 Task: Access the platform encryption key management.
Action: Mouse moved to (1125, 149)
Screenshot: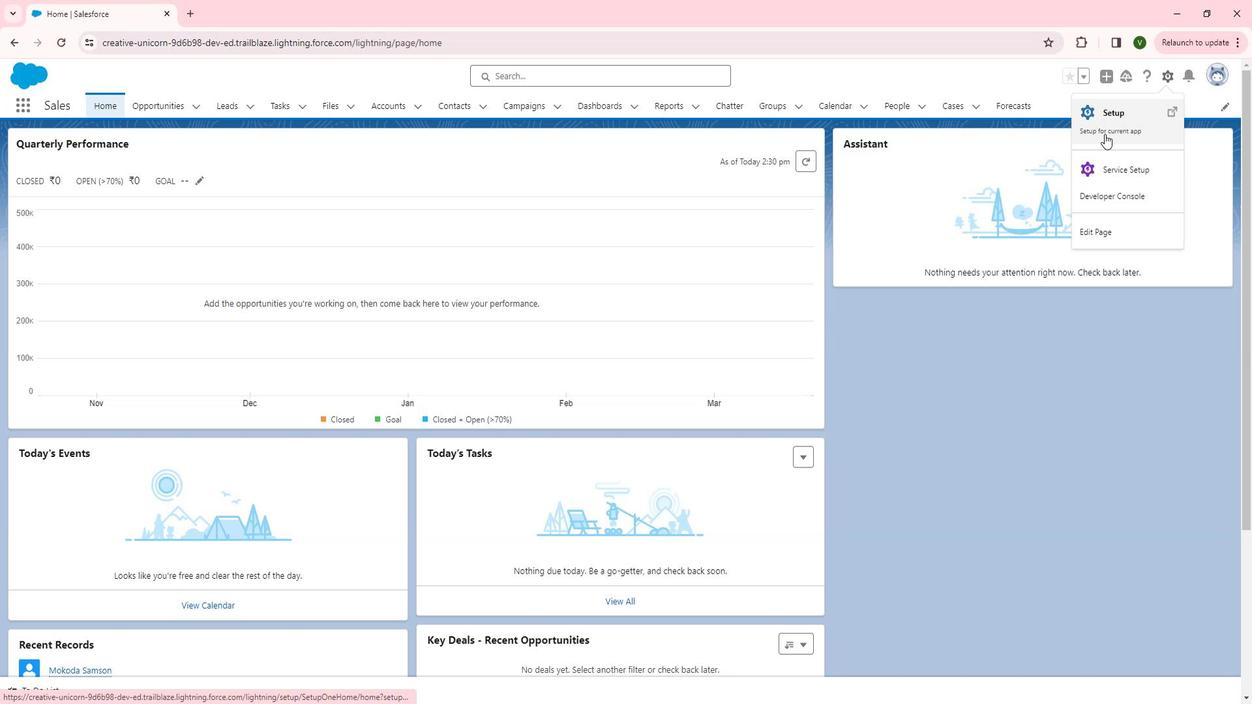 
Action: Mouse pressed left at (1125, 149)
Screenshot: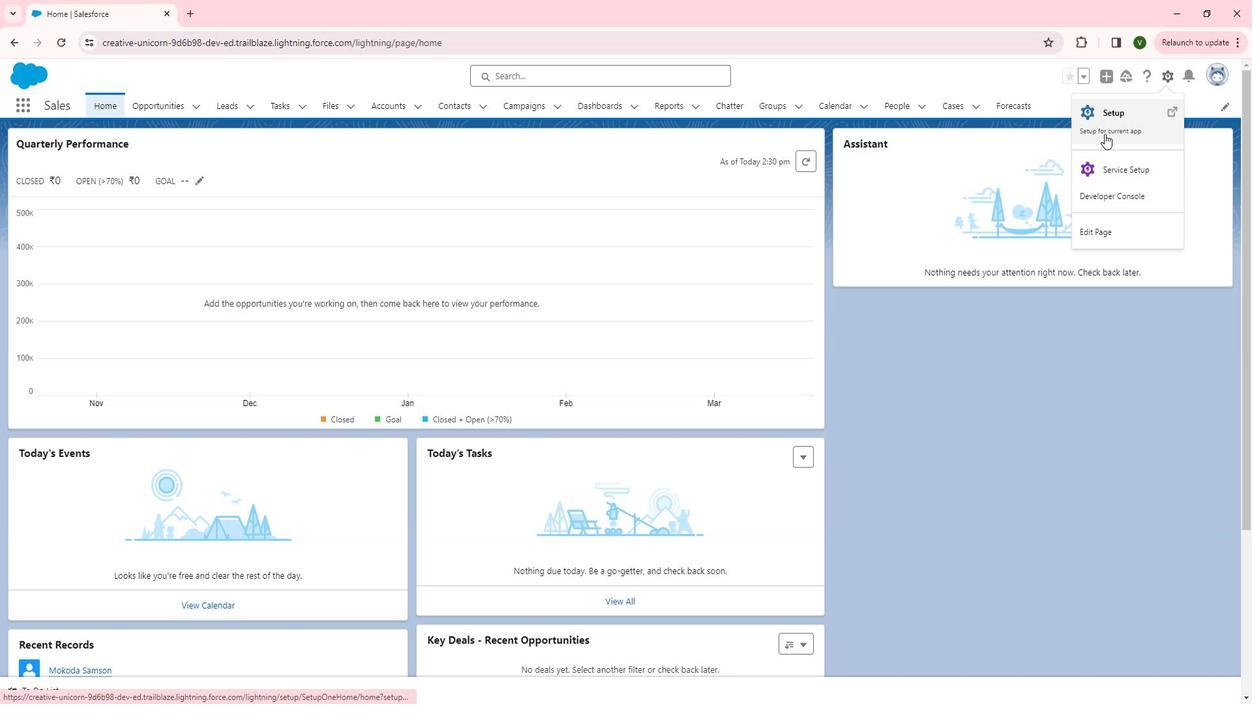 
Action: Mouse moved to (130, 482)
Screenshot: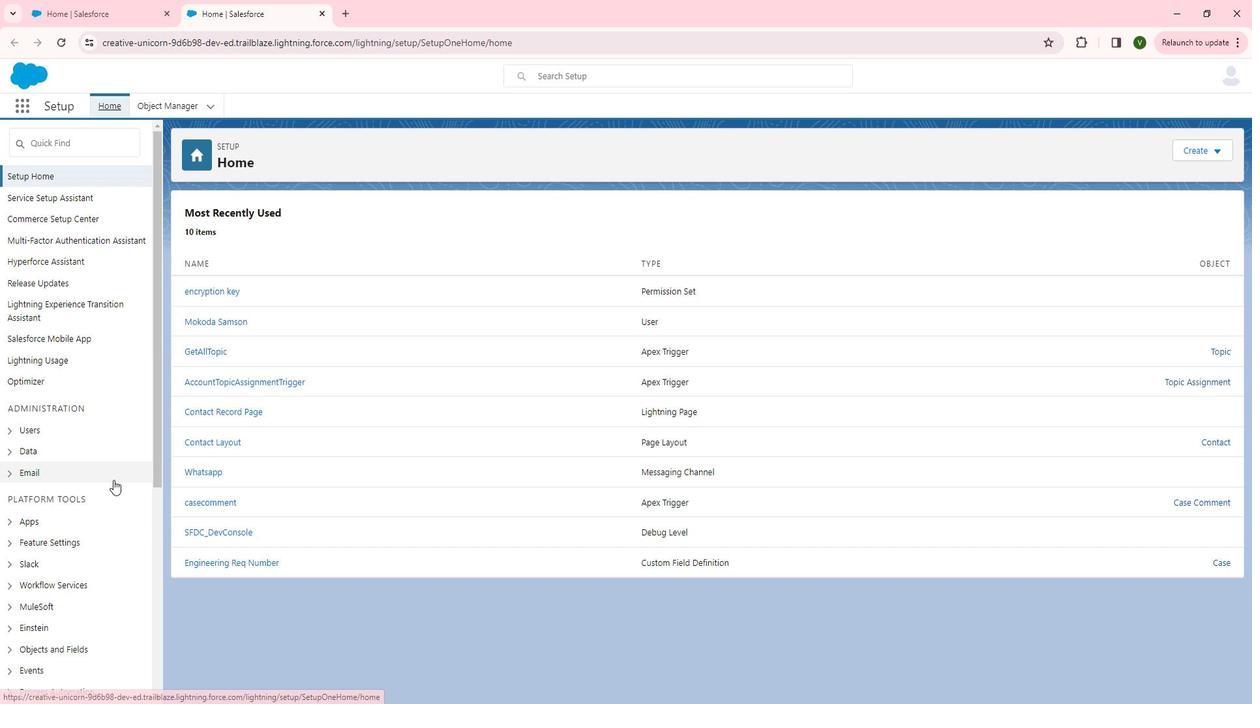 
Action: Mouse scrolled (130, 481) with delta (0, 0)
Screenshot: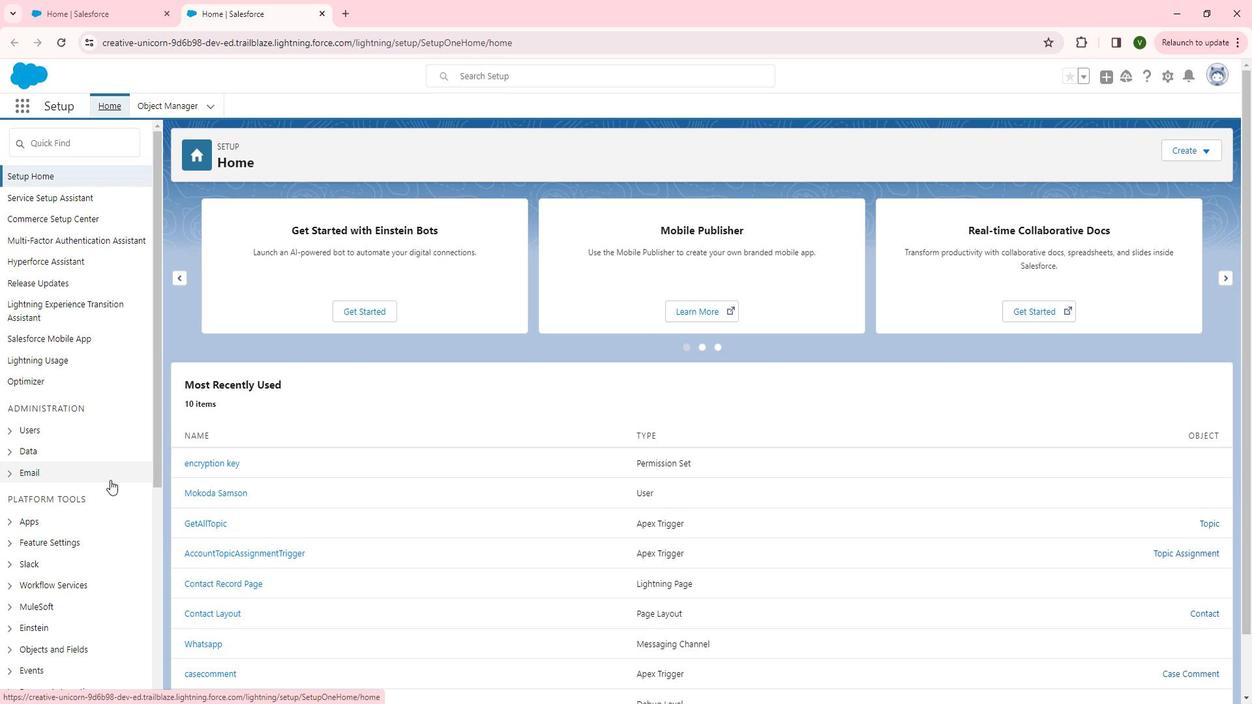 
Action: Mouse scrolled (130, 481) with delta (0, 0)
Screenshot: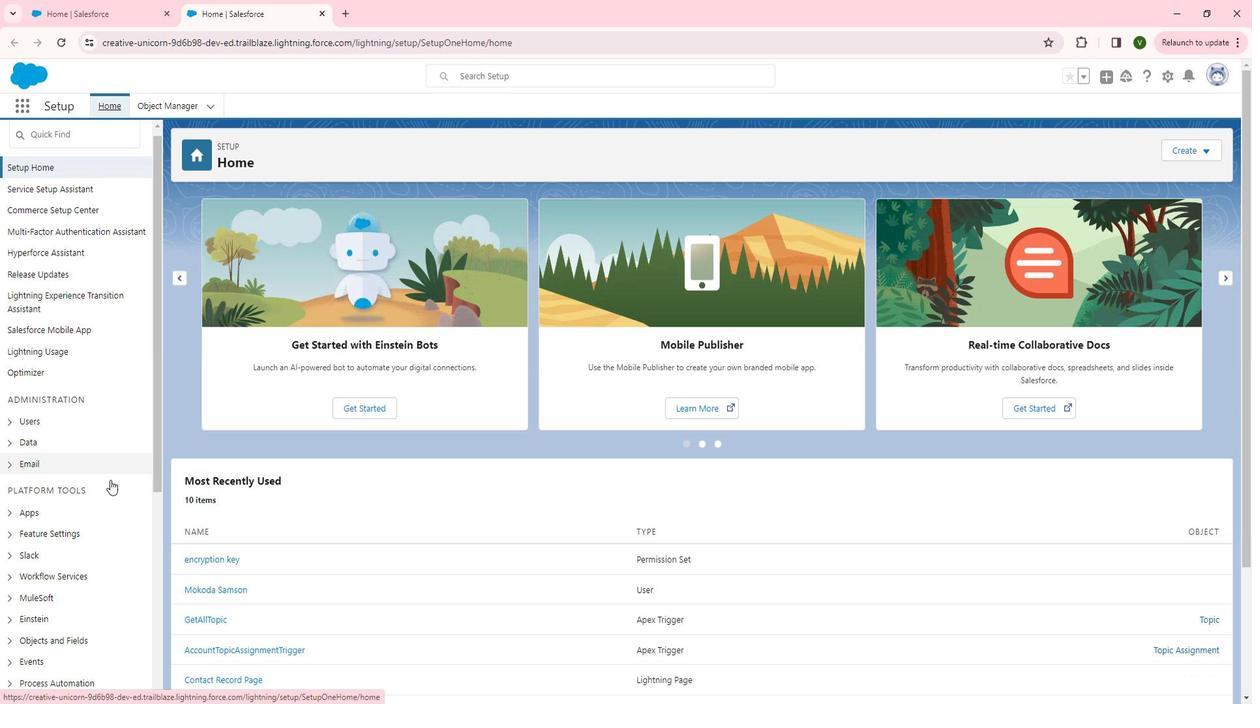 
Action: Mouse scrolled (130, 481) with delta (0, 0)
Screenshot: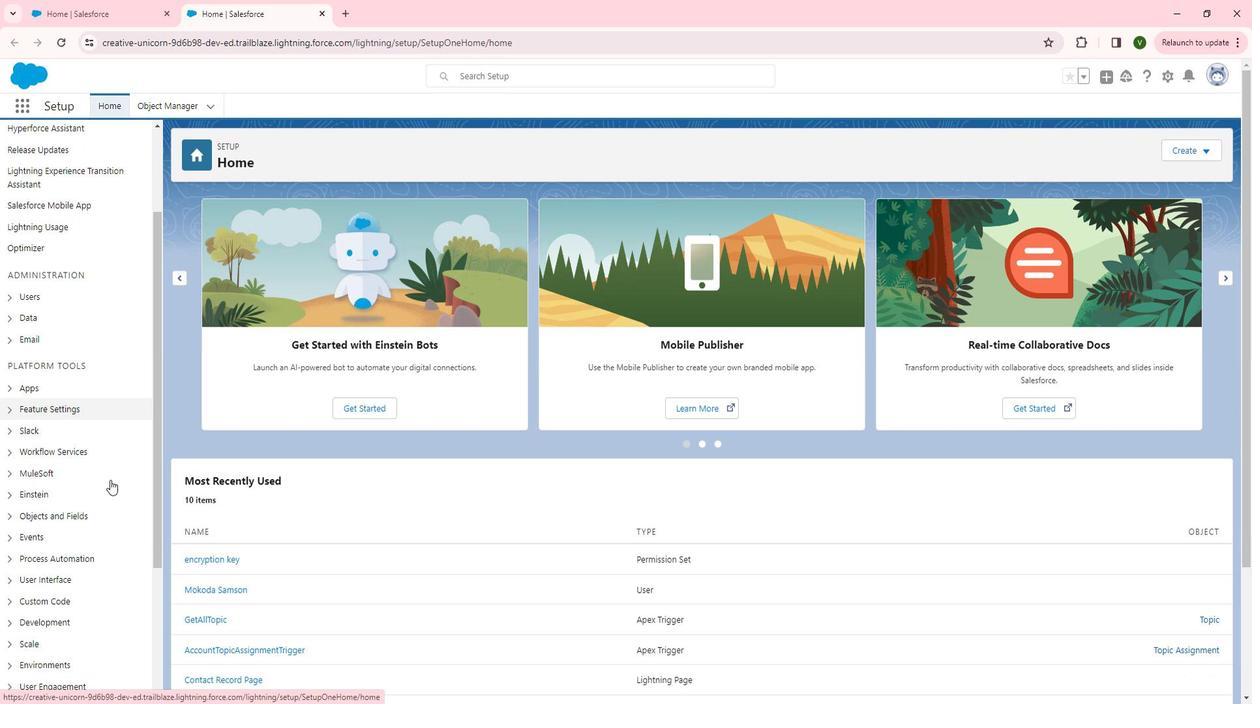 
Action: Mouse scrolled (130, 481) with delta (0, 0)
Screenshot: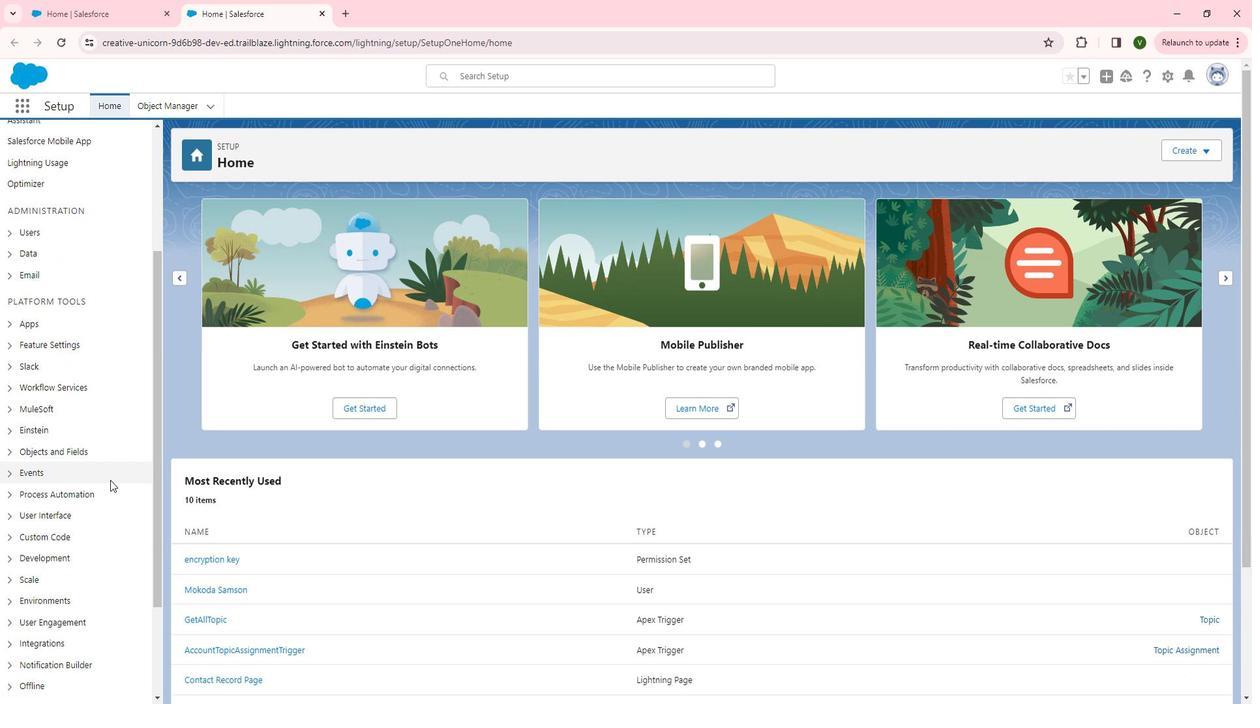 
Action: Mouse moved to (129, 482)
Screenshot: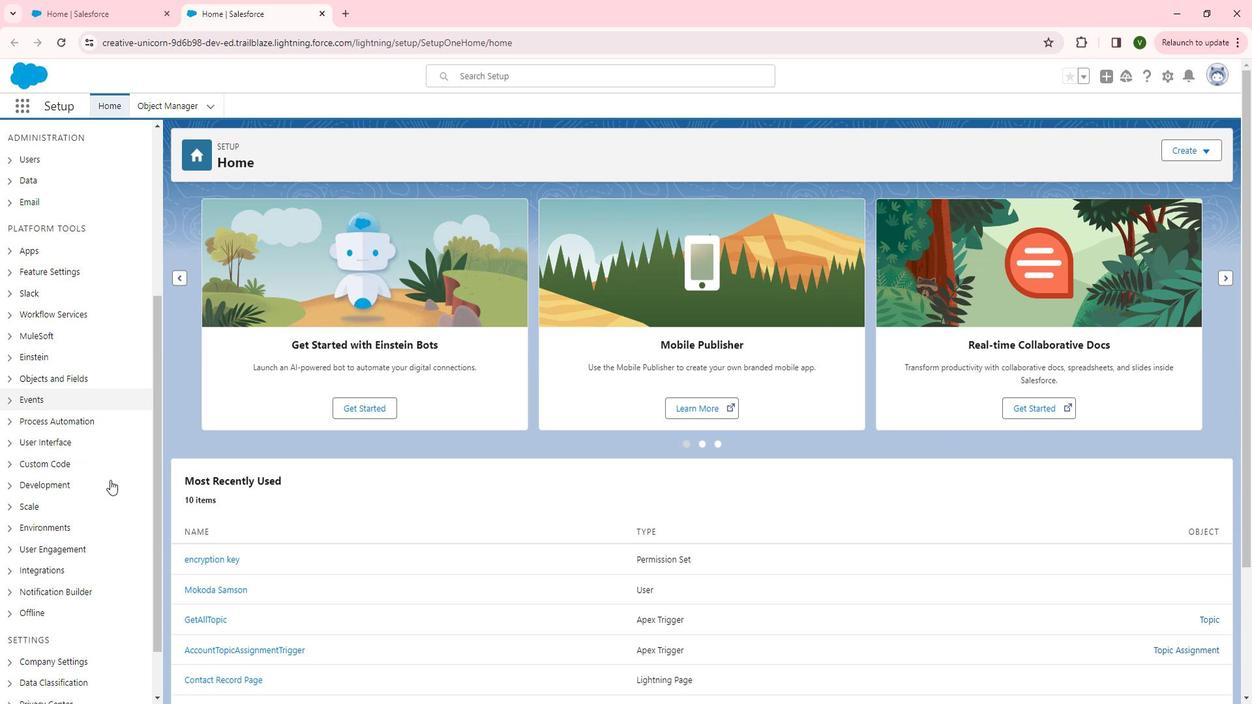 
Action: Mouse scrolled (129, 481) with delta (0, 0)
Screenshot: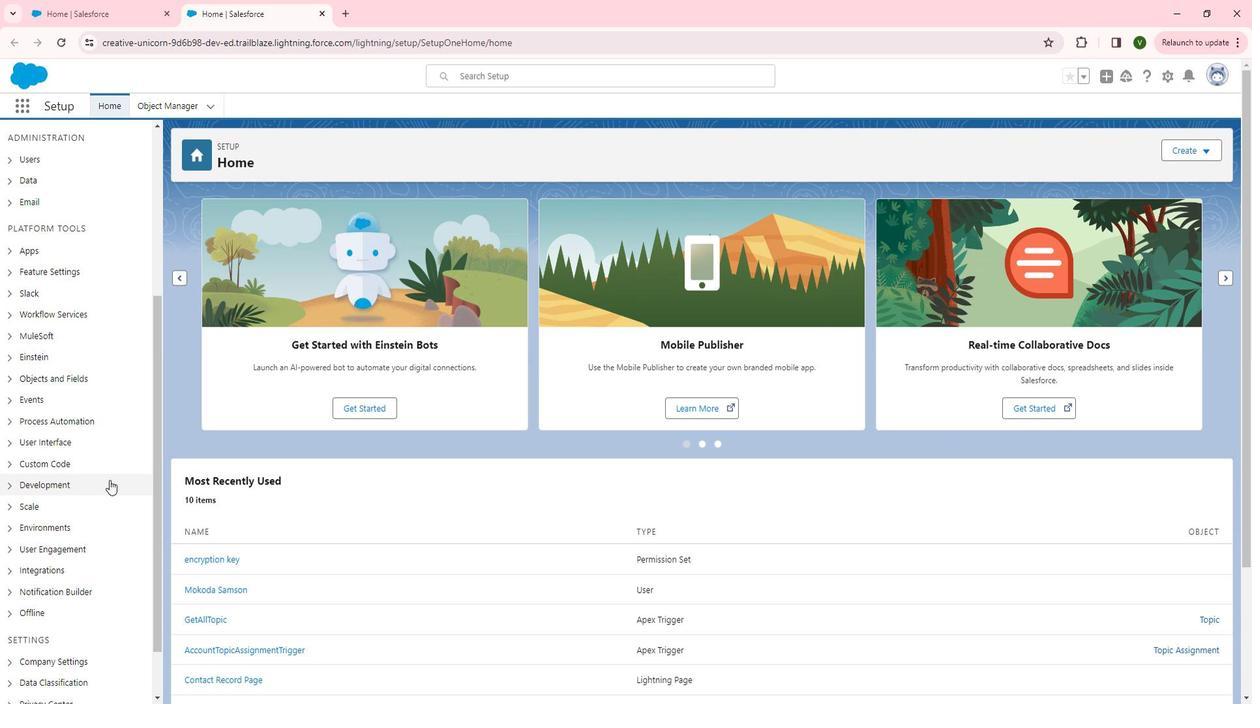
Action: Mouse scrolled (129, 481) with delta (0, 0)
Screenshot: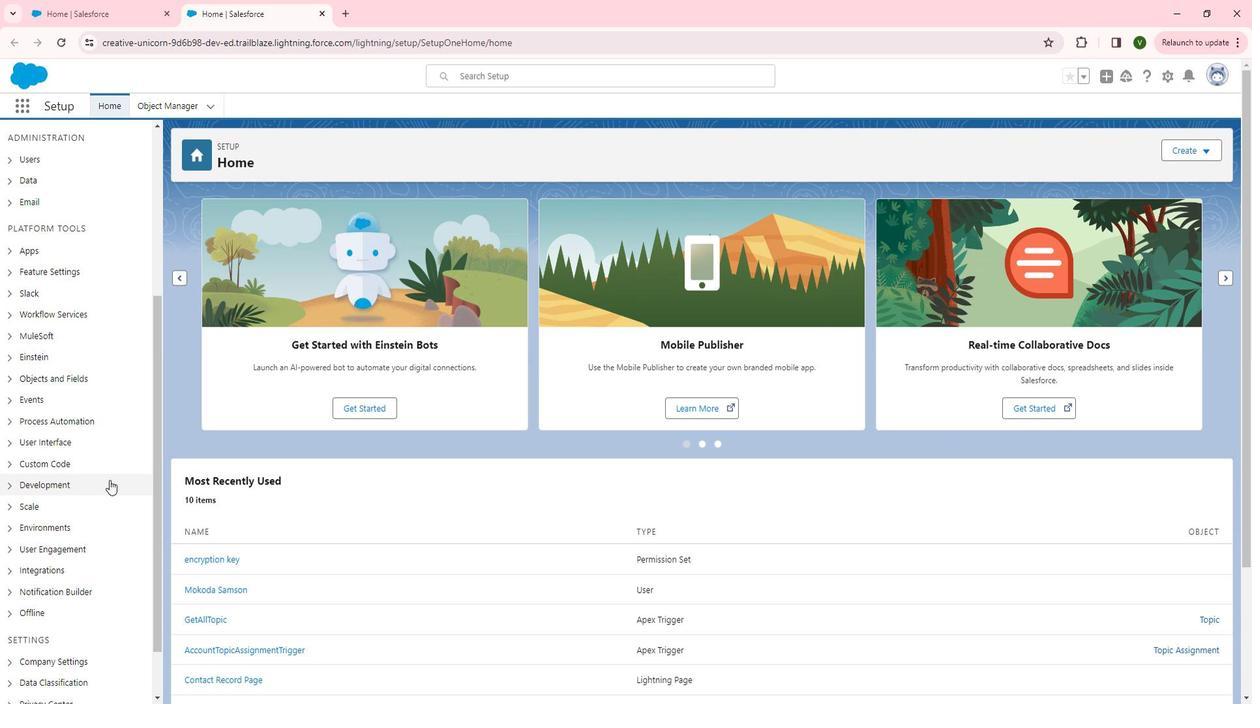 
Action: Mouse moved to (63, 674)
Screenshot: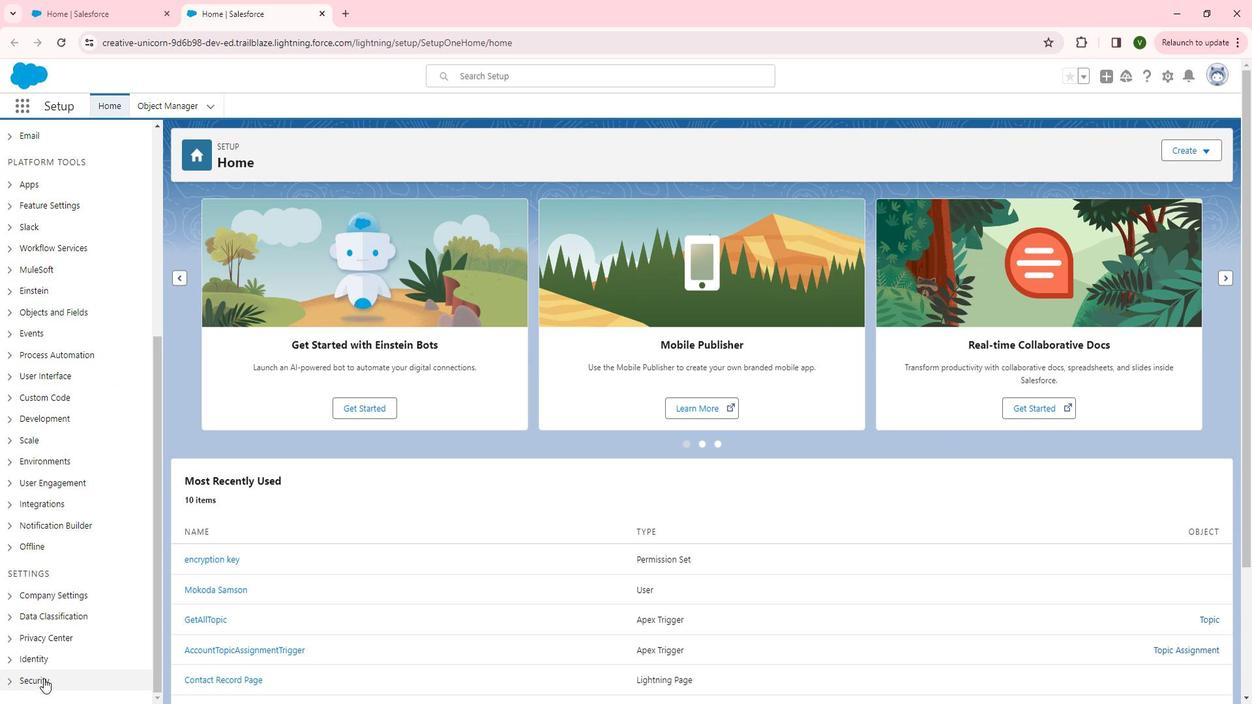 
Action: Mouse pressed left at (63, 674)
Screenshot: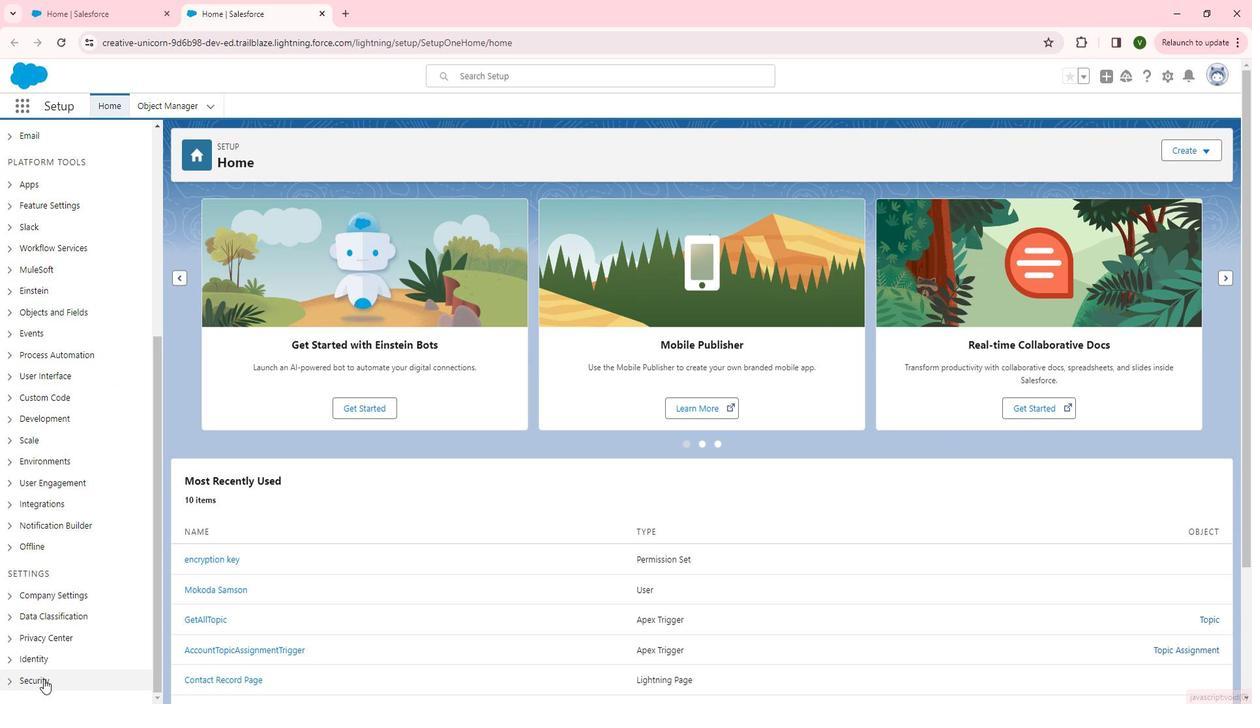 
Action: Mouse moved to (93, 544)
Screenshot: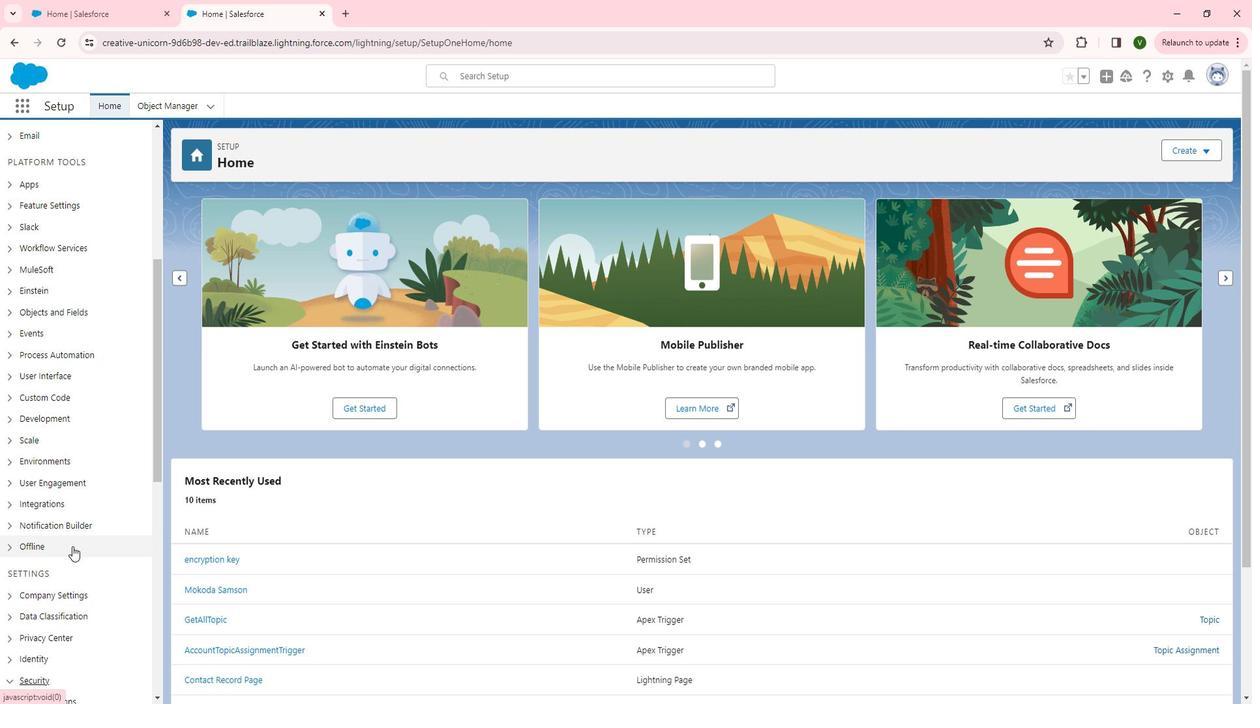 
Action: Mouse scrolled (93, 543) with delta (0, 0)
Screenshot: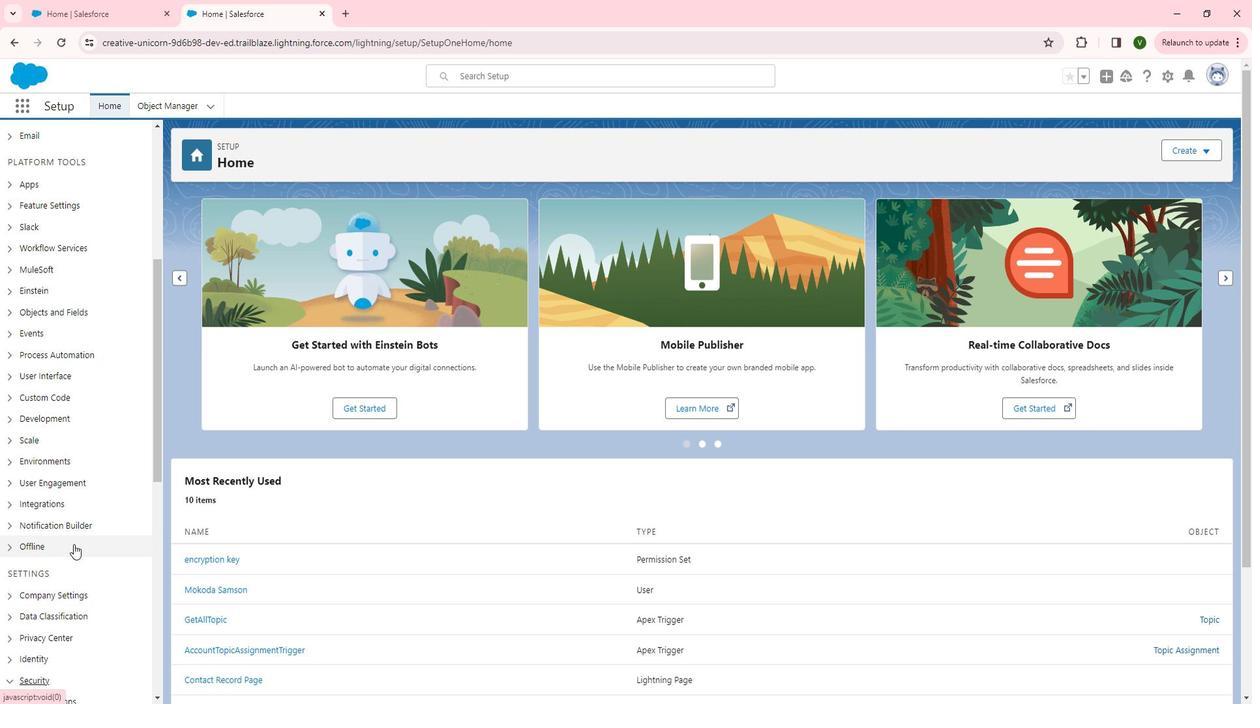 
Action: Mouse scrolled (93, 543) with delta (0, 0)
Screenshot: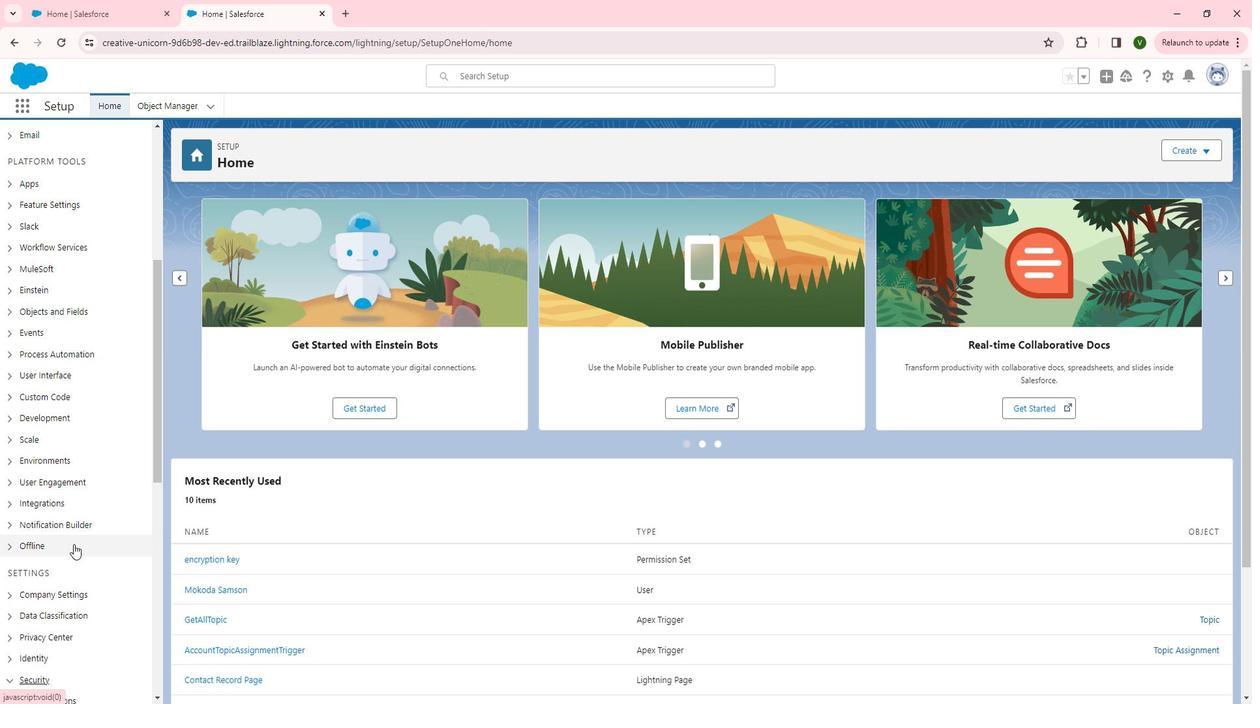 
Action: Mouse scrolled (93, 543) with delta (0, 0)
Screenshot: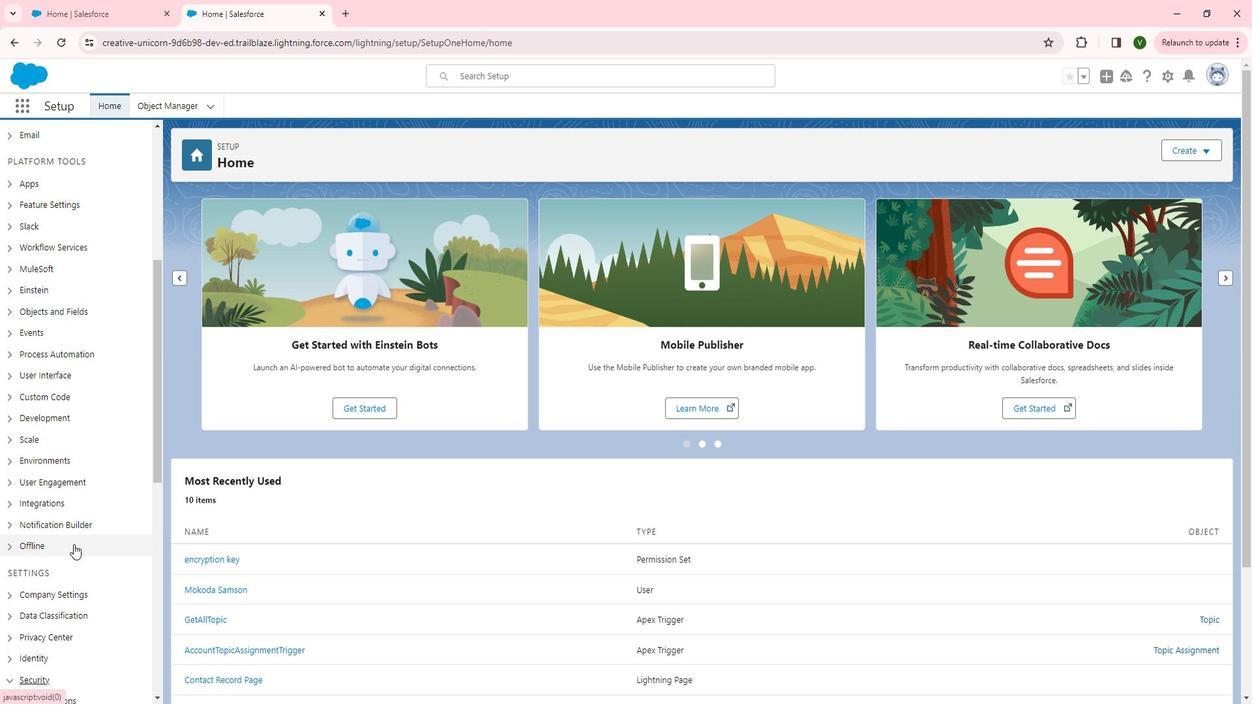 
Action: Mouse scrolled (93, 543) with delta (0, 0)
Screenshot: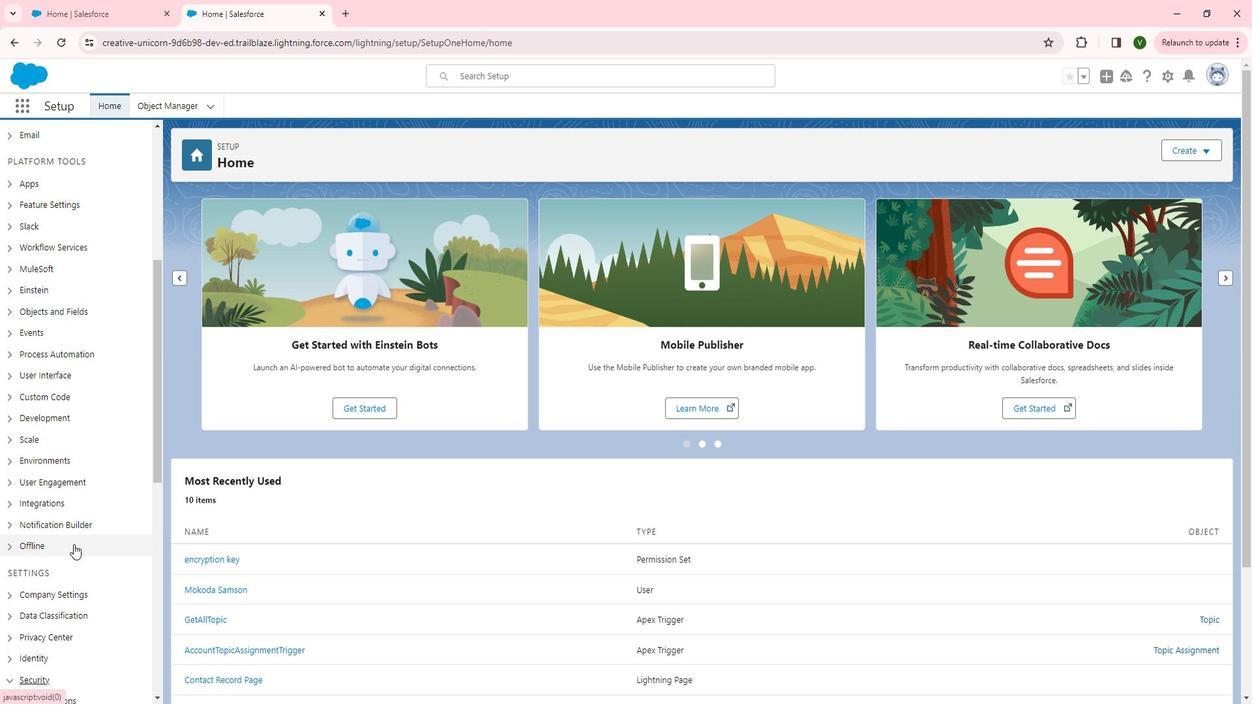 
Action: Mouse scrolled (93, 543) with delta (0, 0)
Screenshot: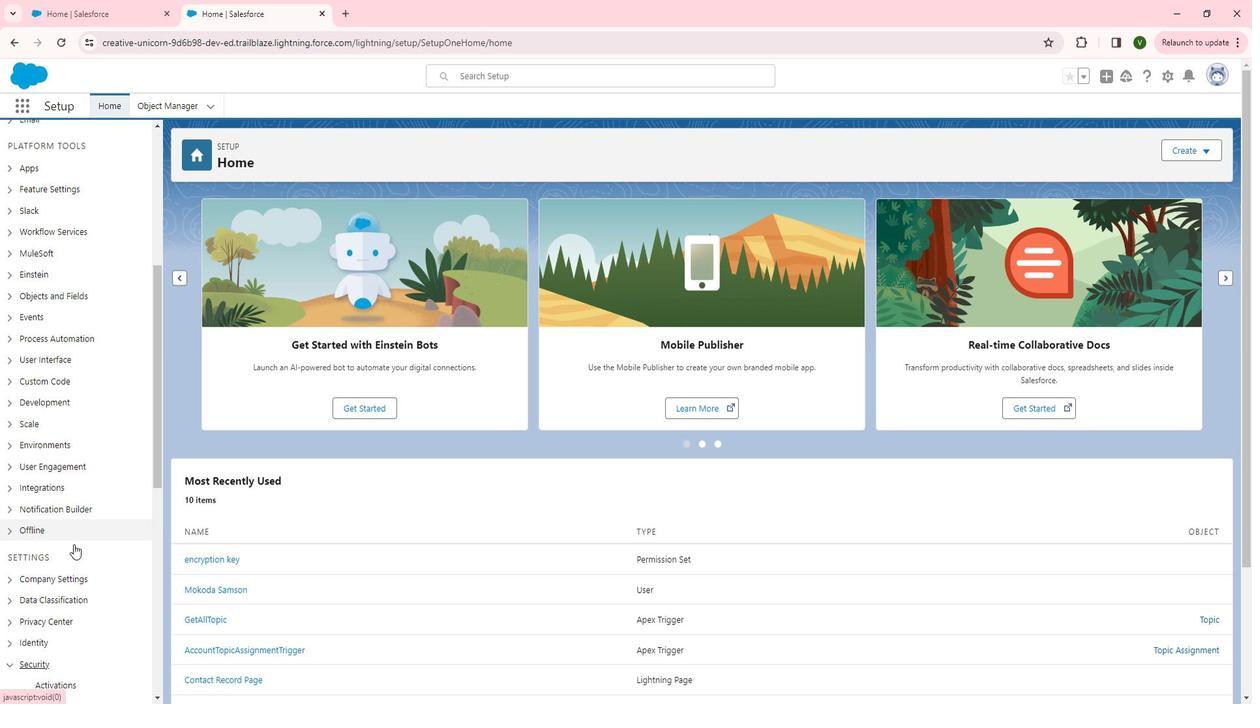 
Action: Mouse moved to (103, 577)
Screenshot: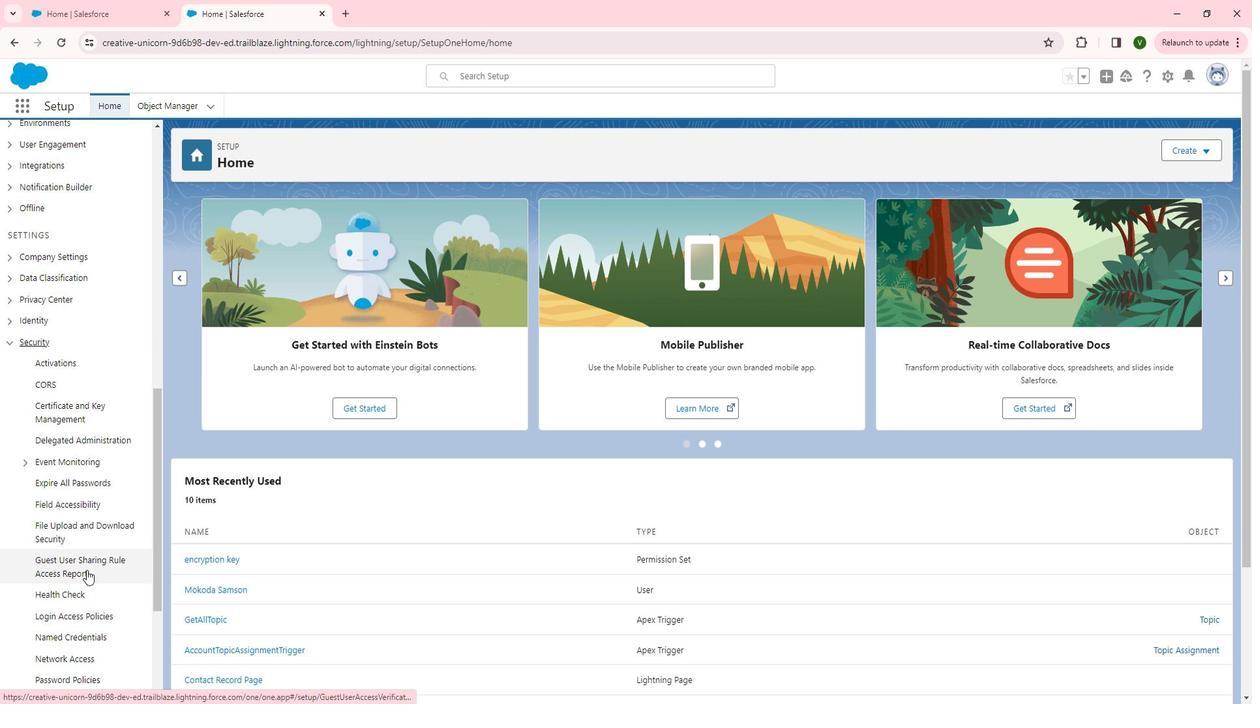
Action: Mouse scrolled (103, 576) with delta (0, 0)
Screenshot: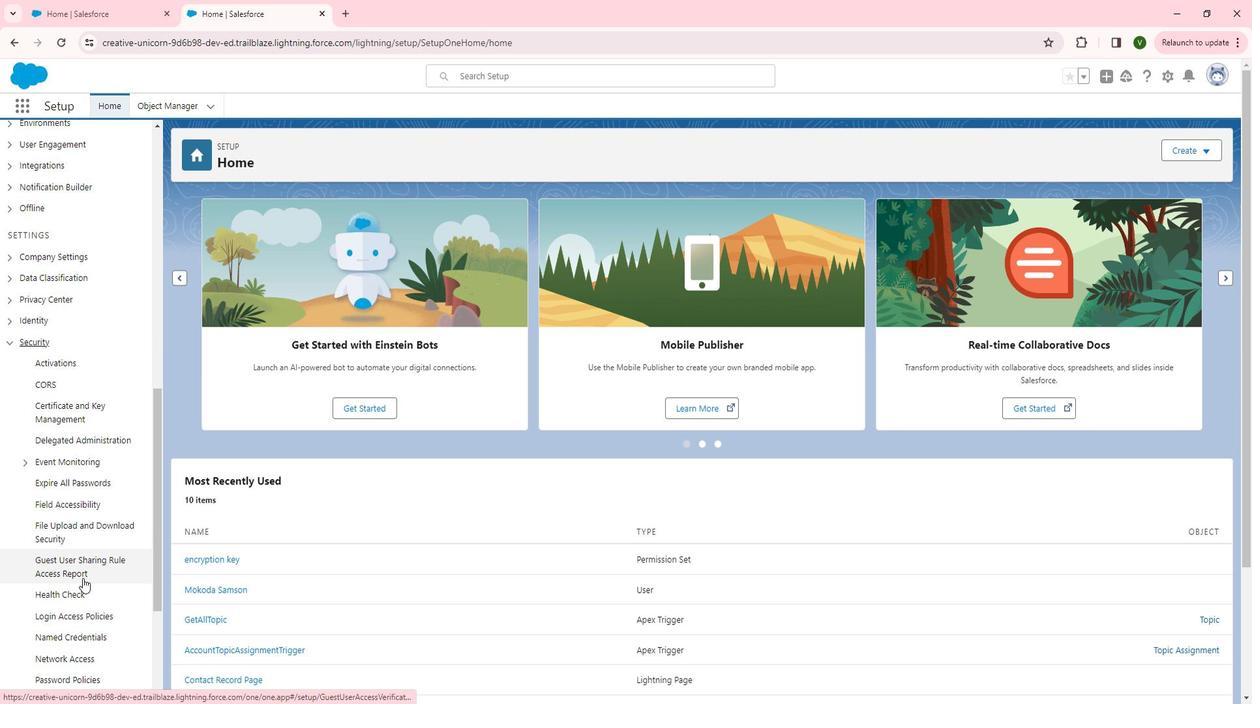 
Action: Mouse moved to (104, 575)
Screenshot: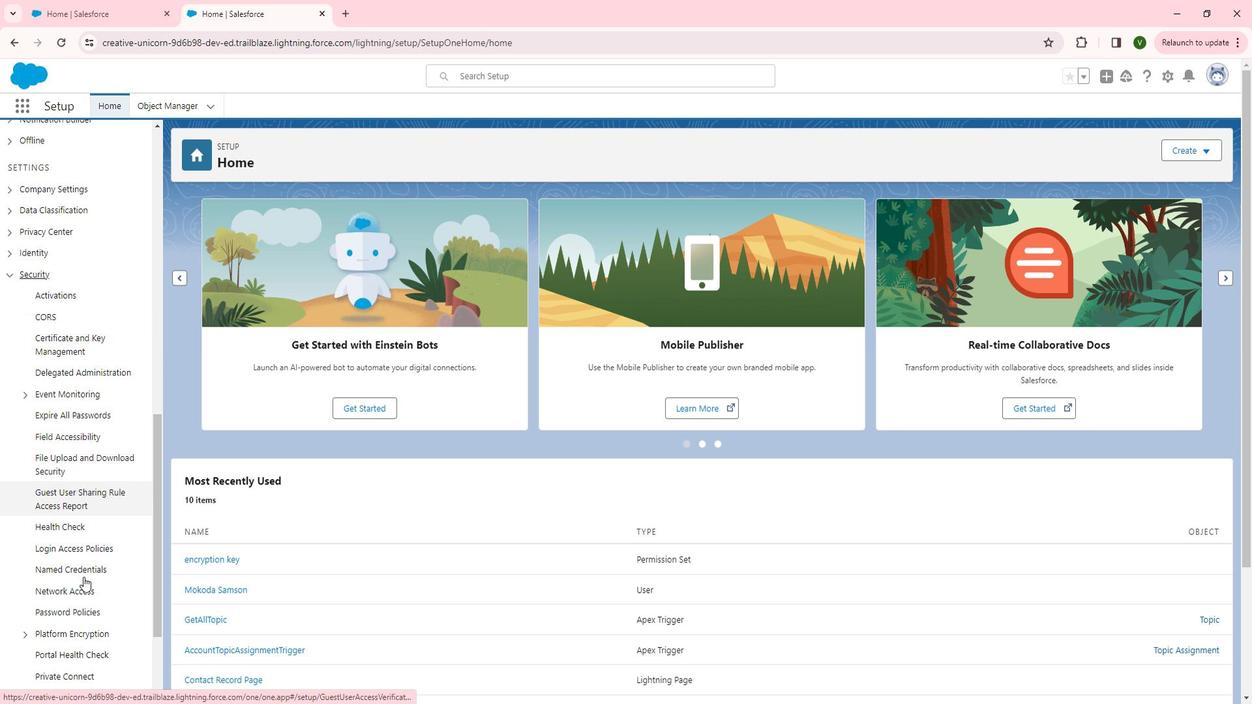 
Action: Mouse scrolled (104, 574) with delta (0, 0)
Screenshot: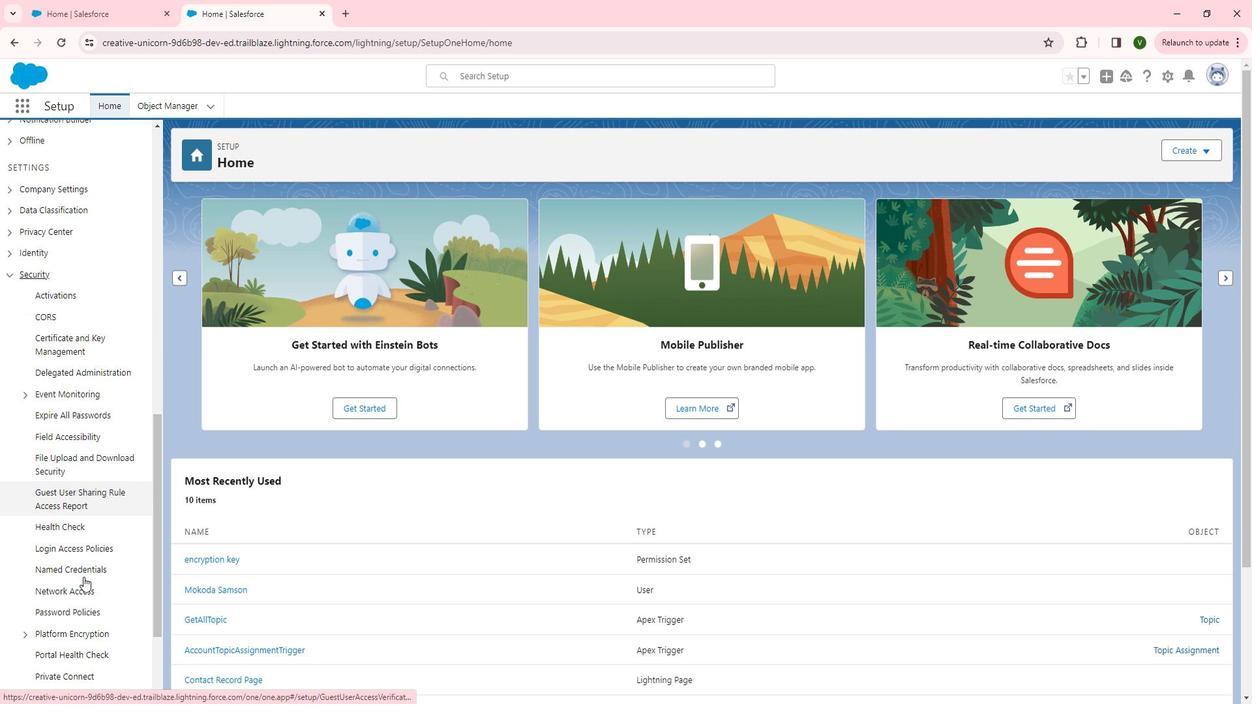 
Action: Mouse scrolled (104, 574) with delta (0, 0)
Screenshot: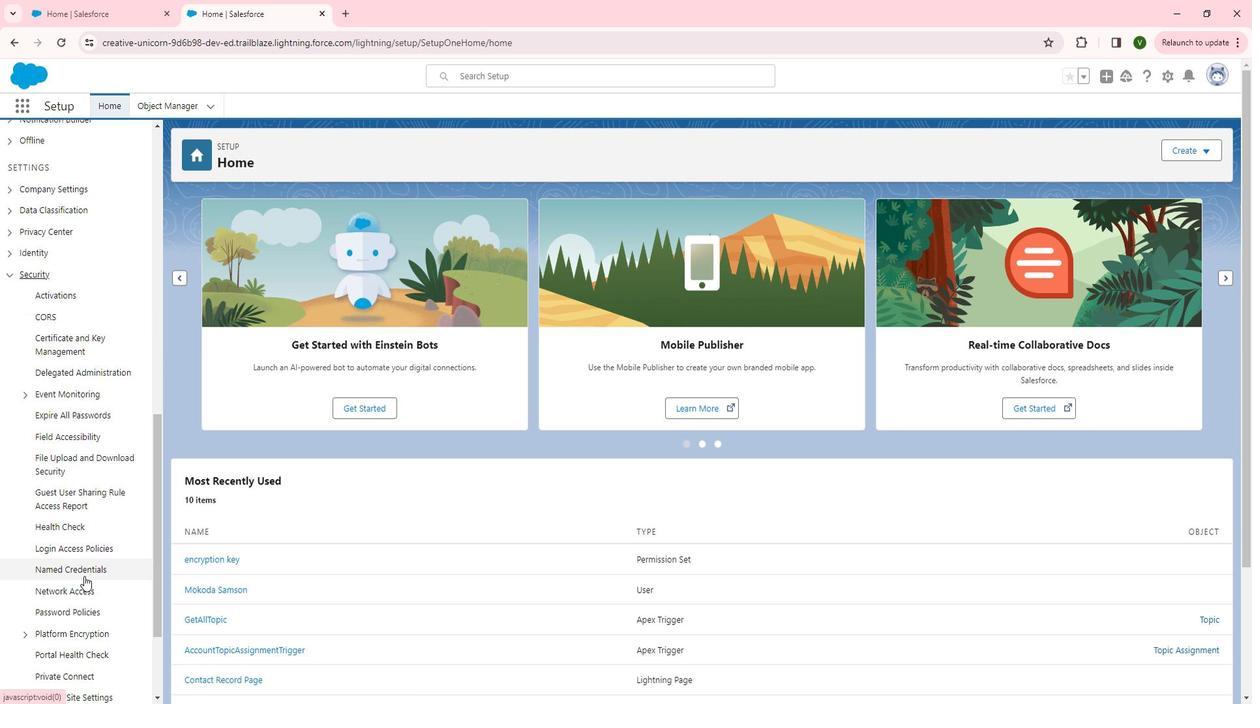 
Action: Mouse scrolled (104, 574) with delta (0, 0)
Screenshot: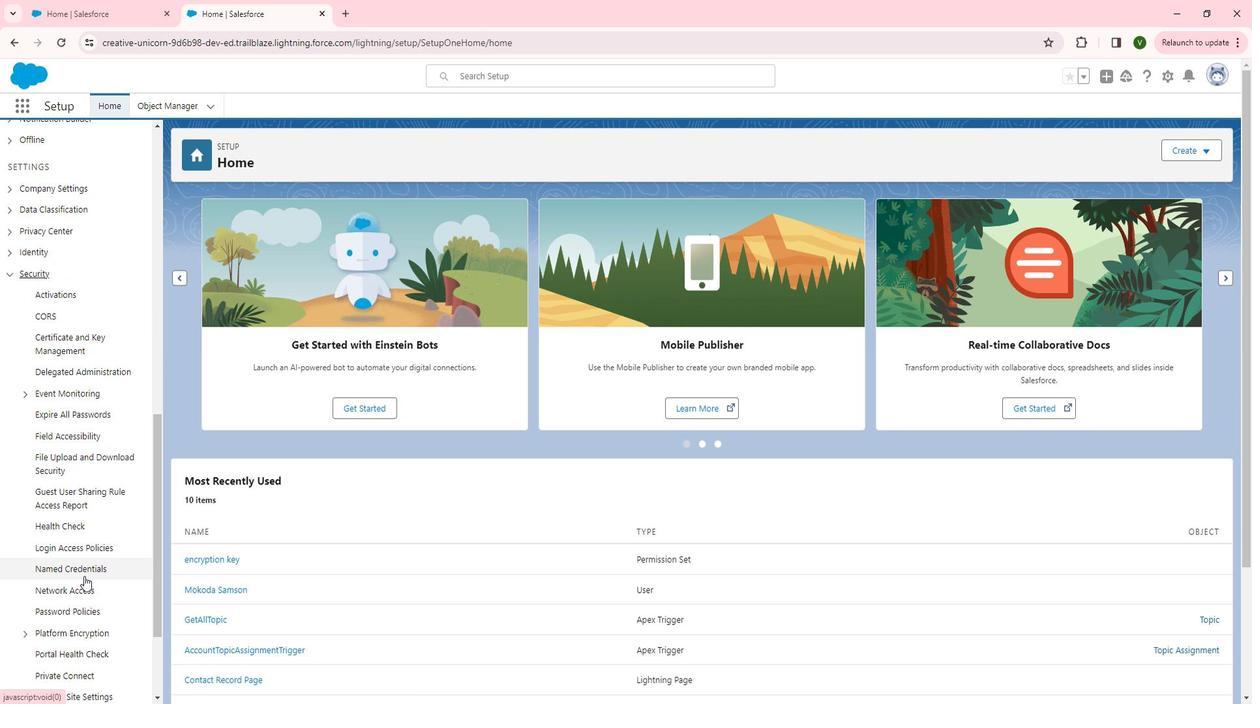 
Action: Mouse scrolled (104, 574) with delta (0, 0)
Screenshot: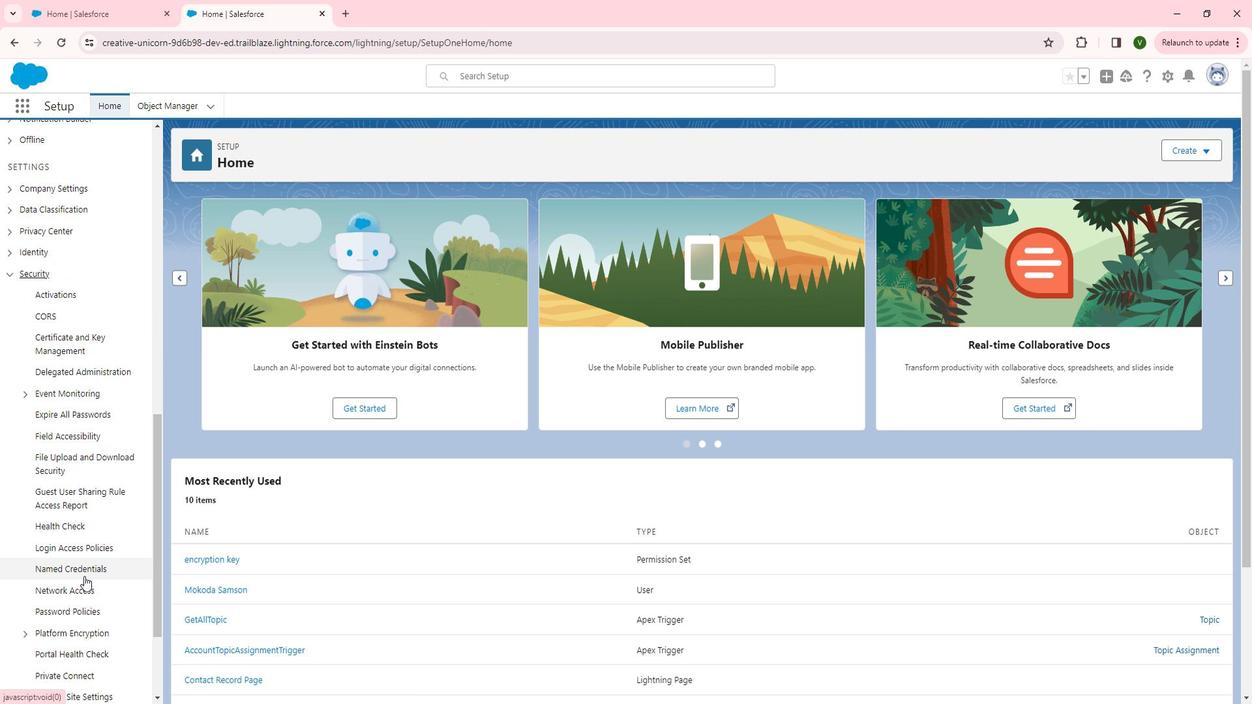 
Action: Mouse moved to (89, 488)
Screenshot: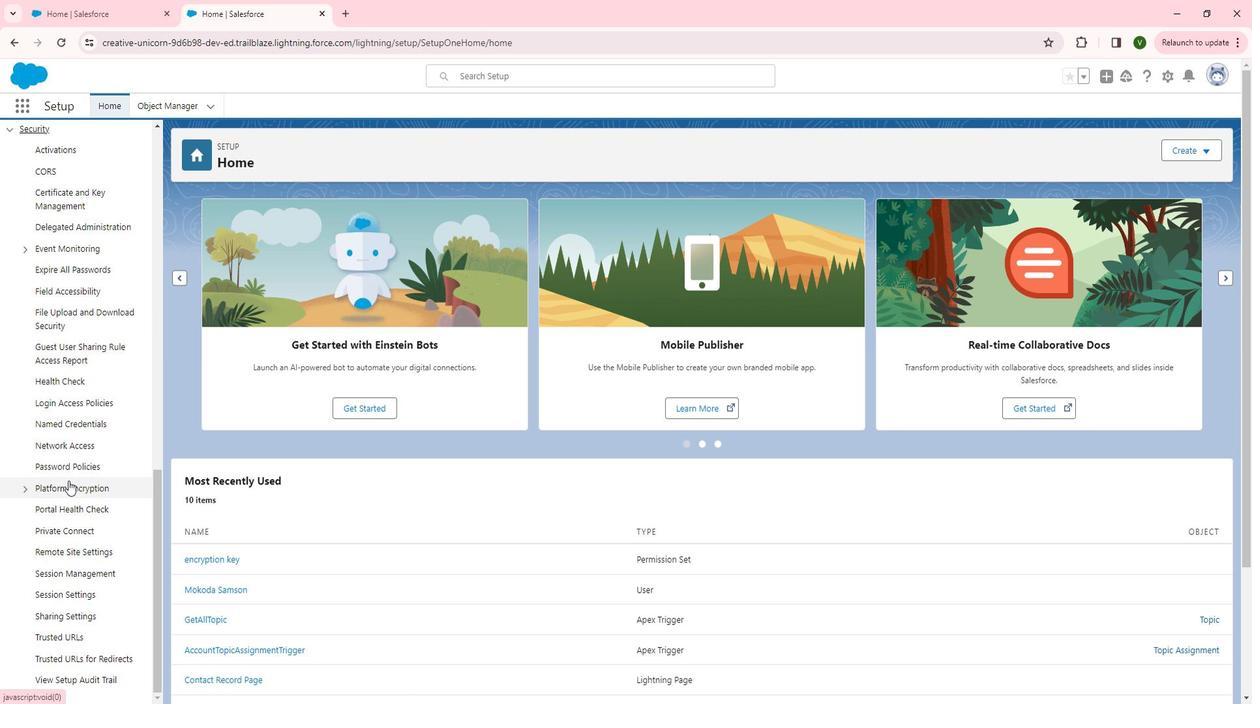 
Action: Mouse pressed left at (89, 488)
Screenshot: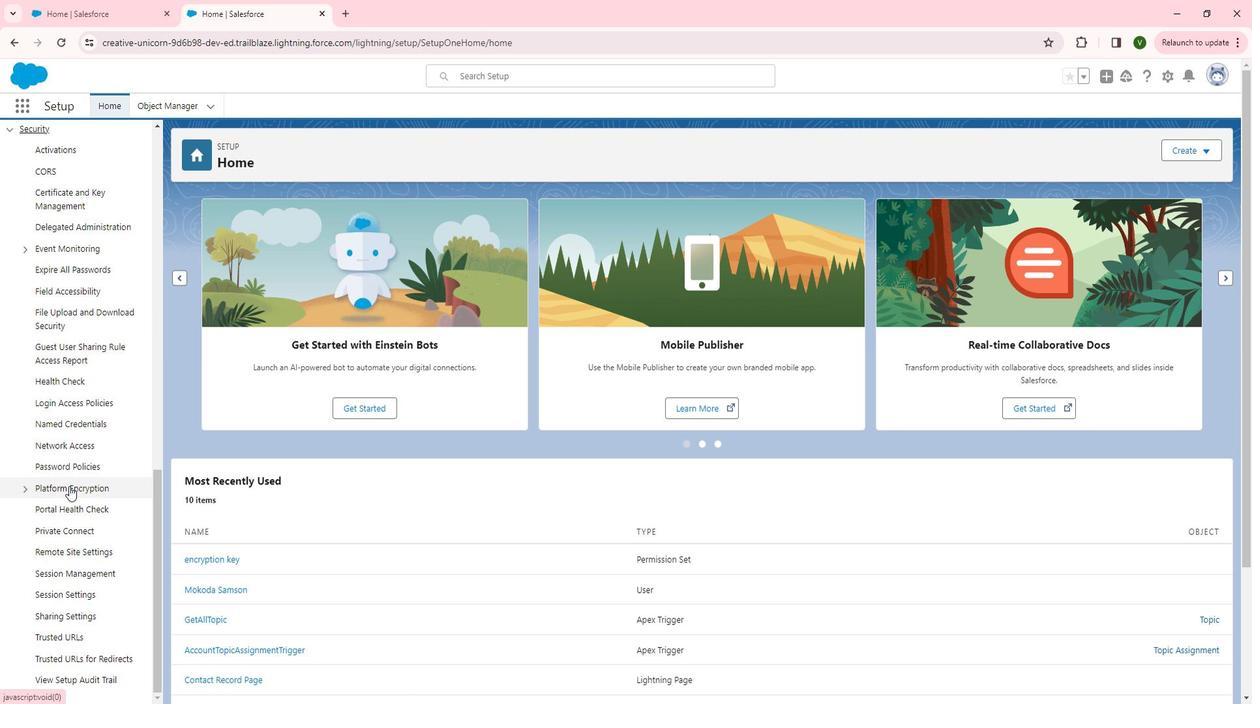 
Action: Mouse moved to (104, 528)
Screenshot: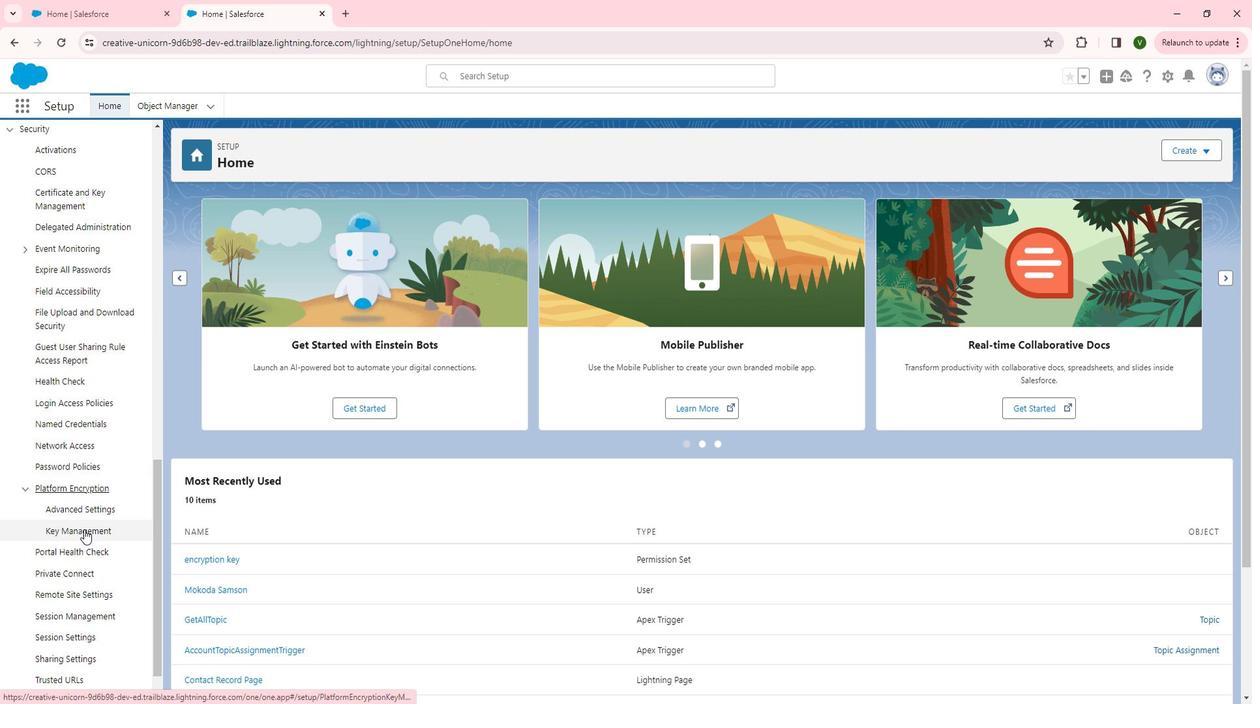 
Action: Mouse pressed left at (104, 528)
Screenshot: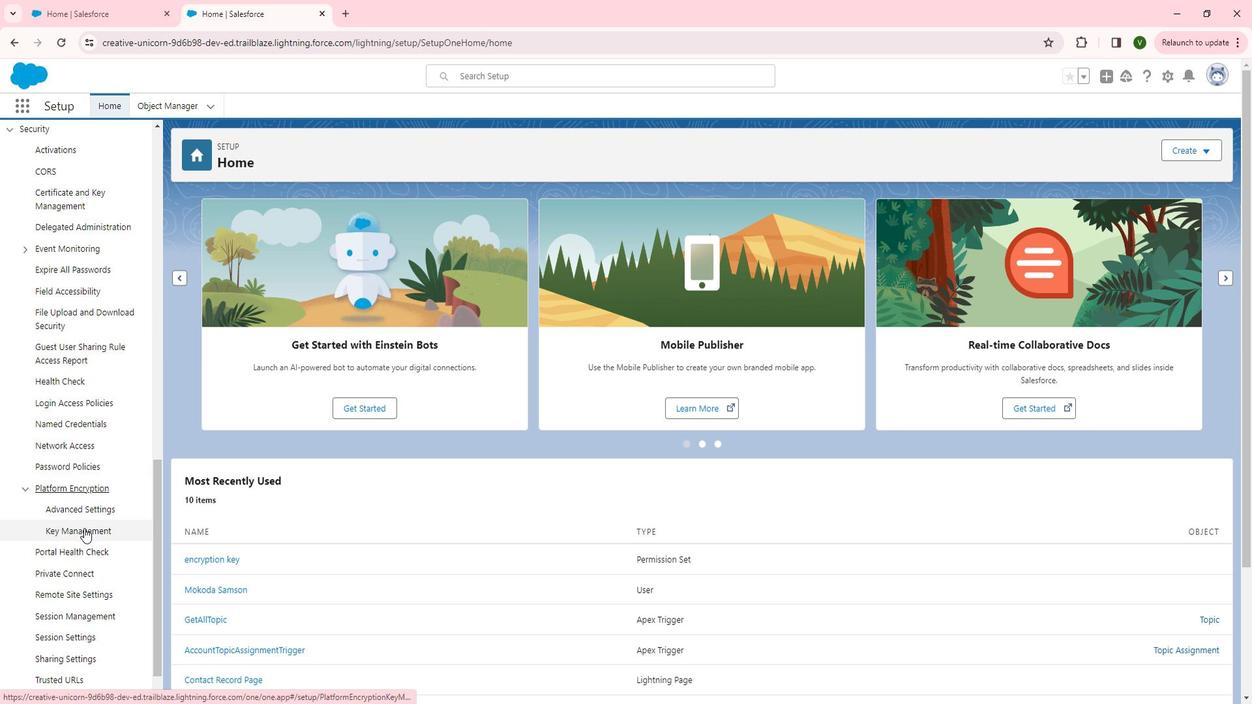 
Action: Mouse moved to (600, 431)
Screenshot: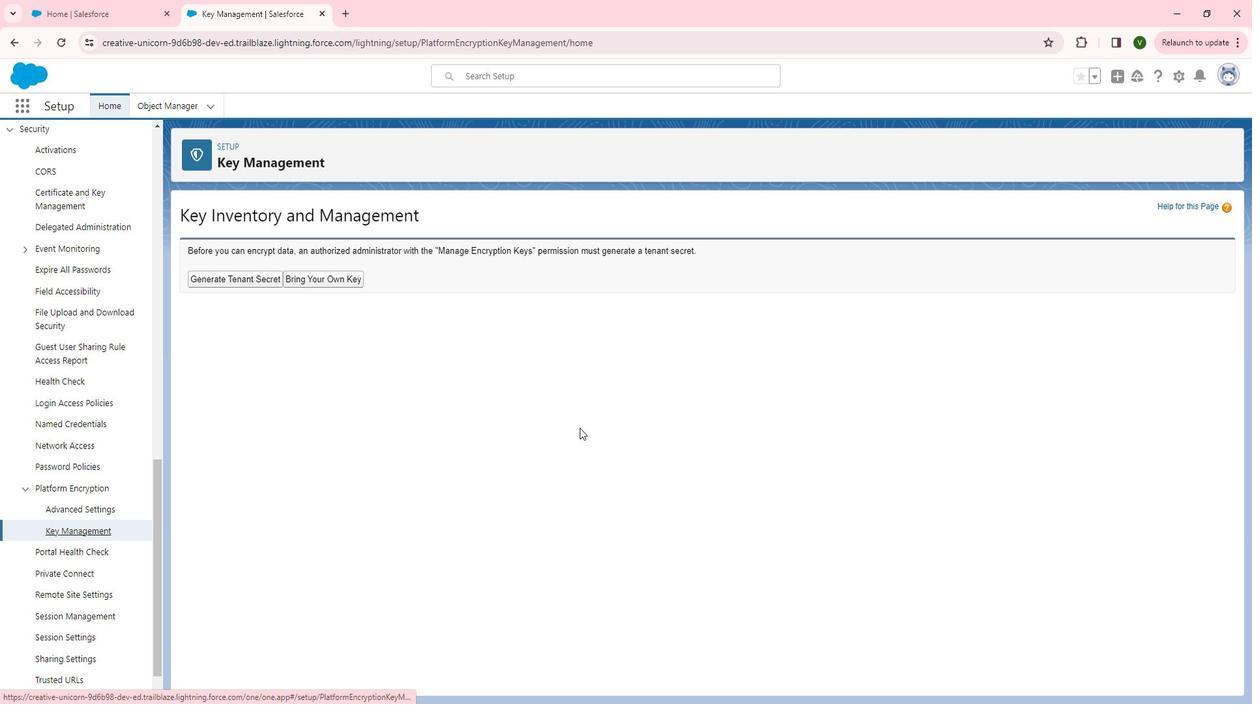 
